 Task: Toggle the format preserve new lines option in the SCSS.
Action: Mouse moved to (16, 509)
Screenshot: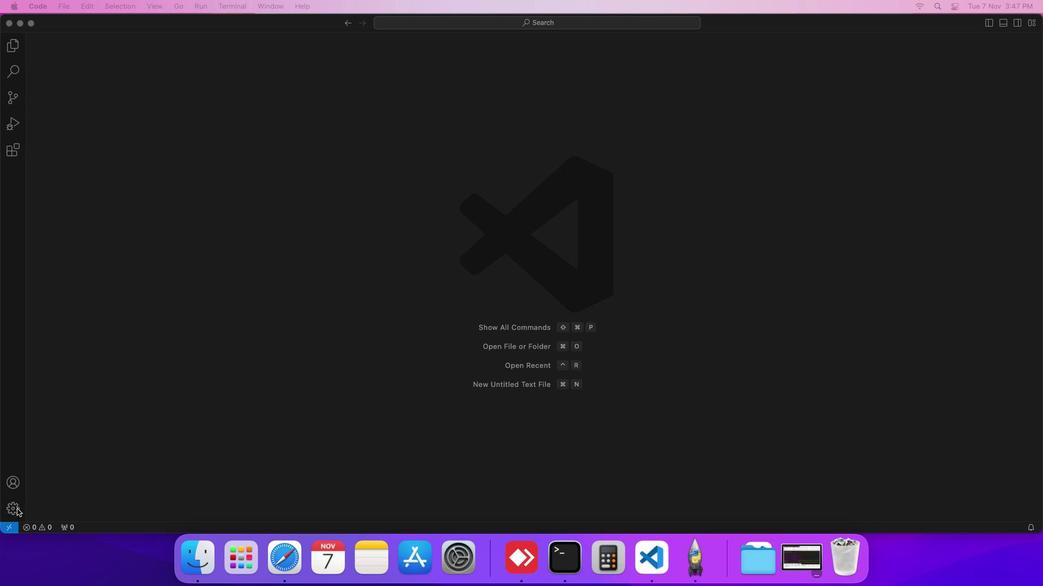 
Action: Mouse pressed left at (16, 509)
Screenshot: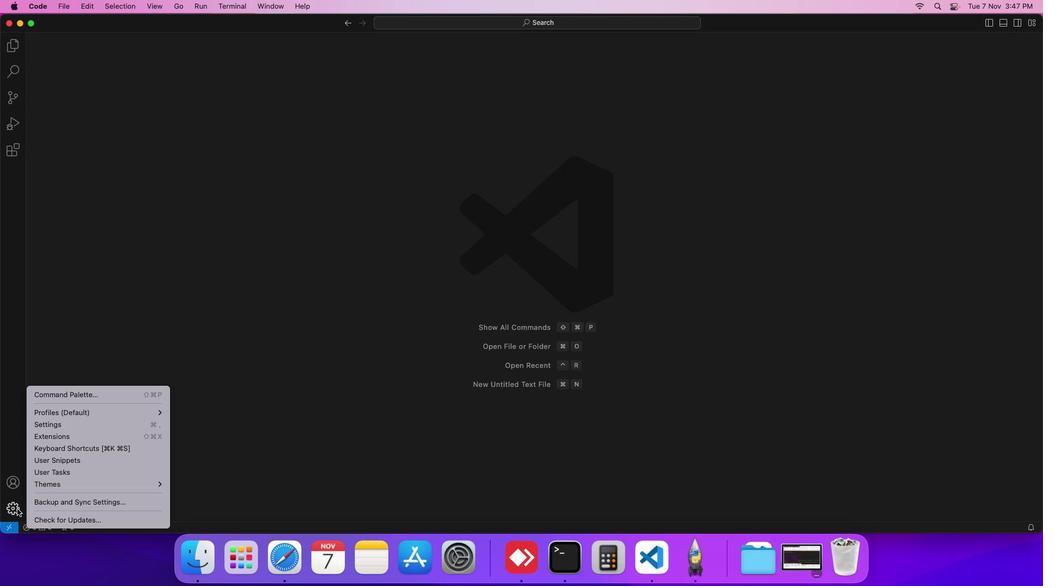 
Action: Mouse moved to (75, 427)
Screenshot: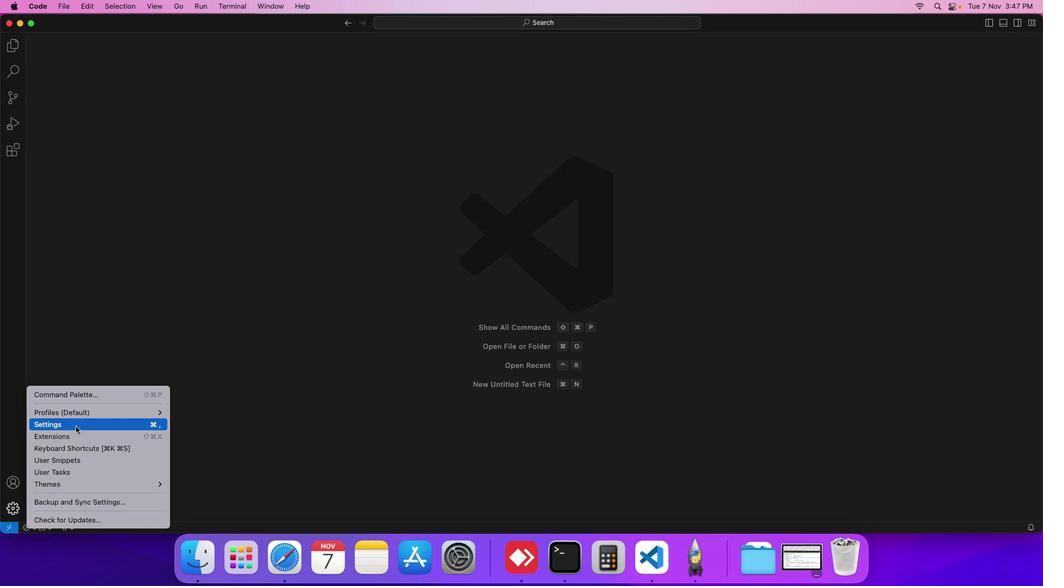 
Action: Mouse pressed left at (75, 427)
Screenshot: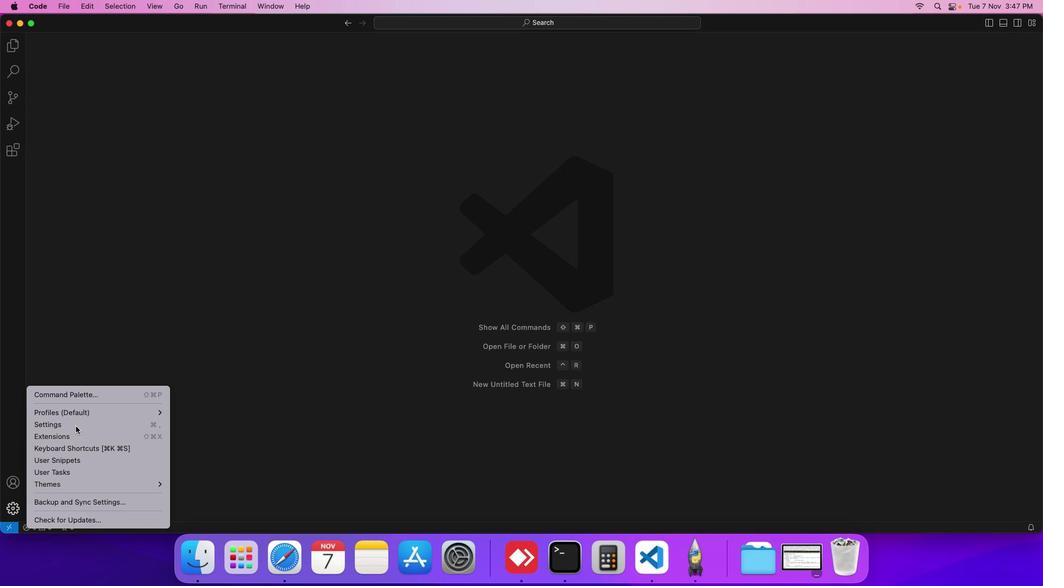 
Action: Mouse moved to (240, 187)
Screenshot: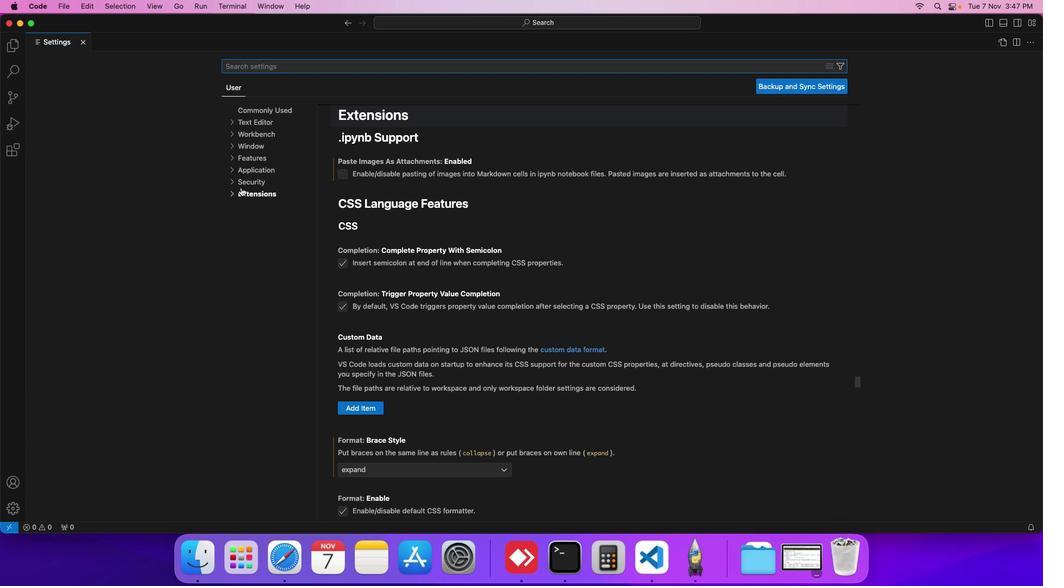 
Action: Mouse pressed left at (240, 187)
Screenshot: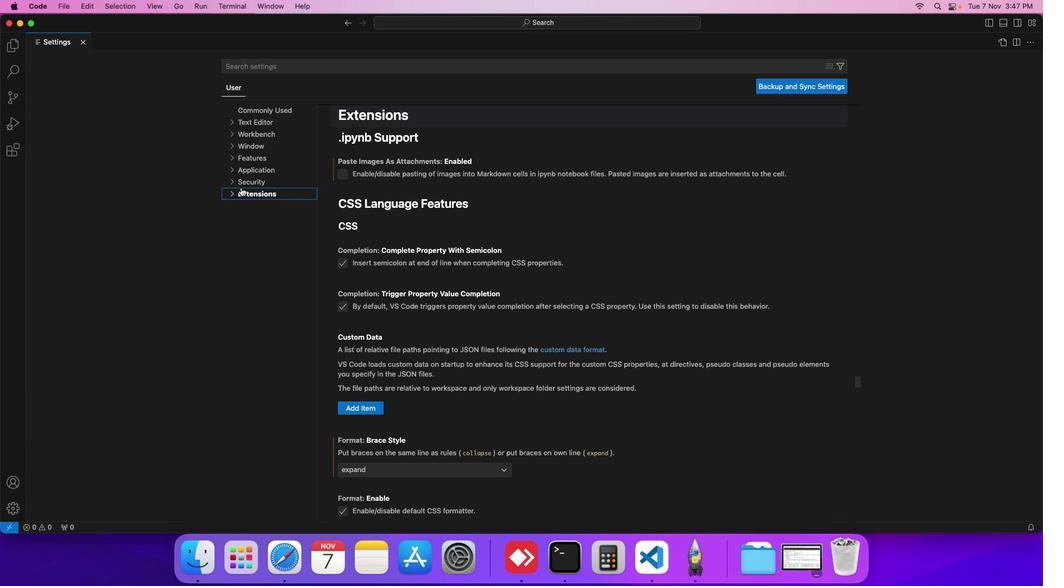
Action: Mouse moved to (267, 214)
Screenshot: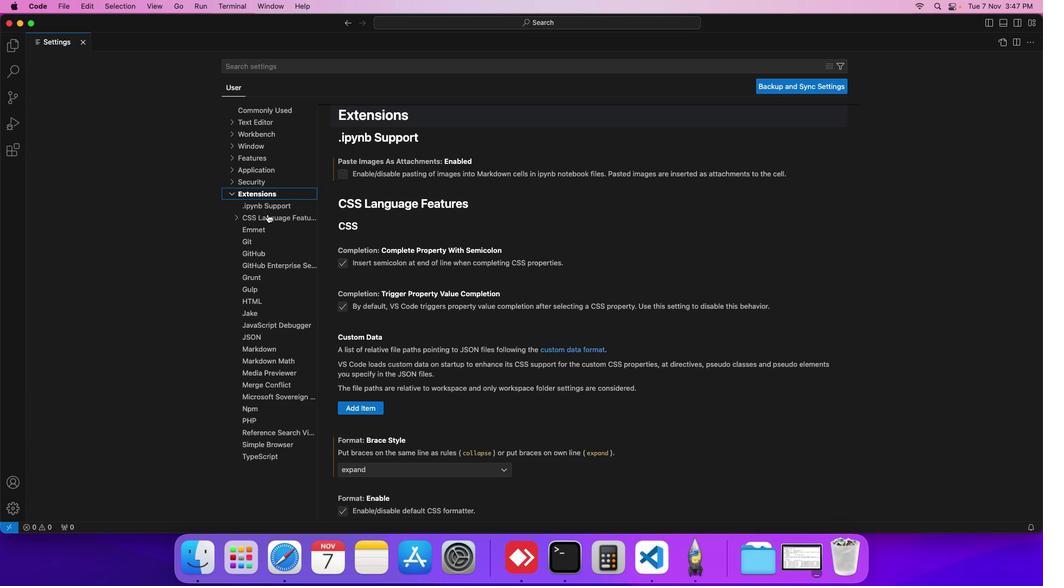 
Action: Mouse pressed left at (267, 214)
Screenshot: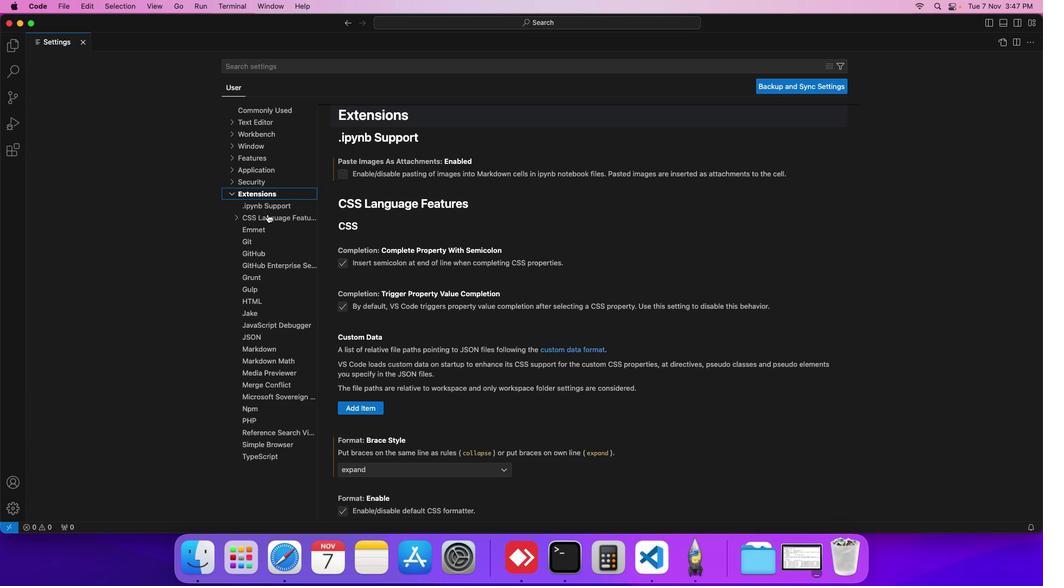 
Action: Mouse moved to (263, 248)
Screenshot: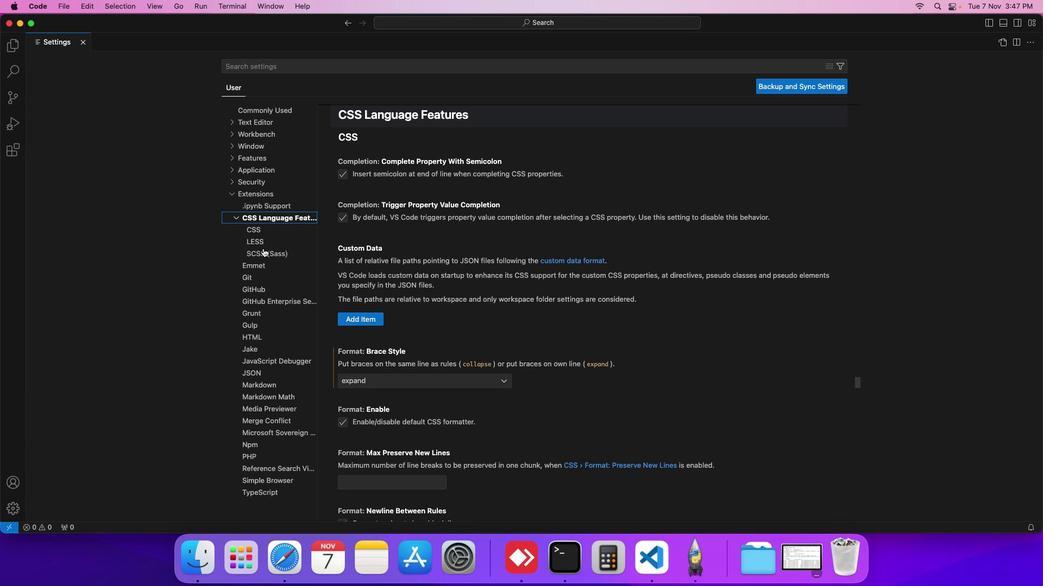 
Action: Mouse pressed left at (263, 248)
Screenshot: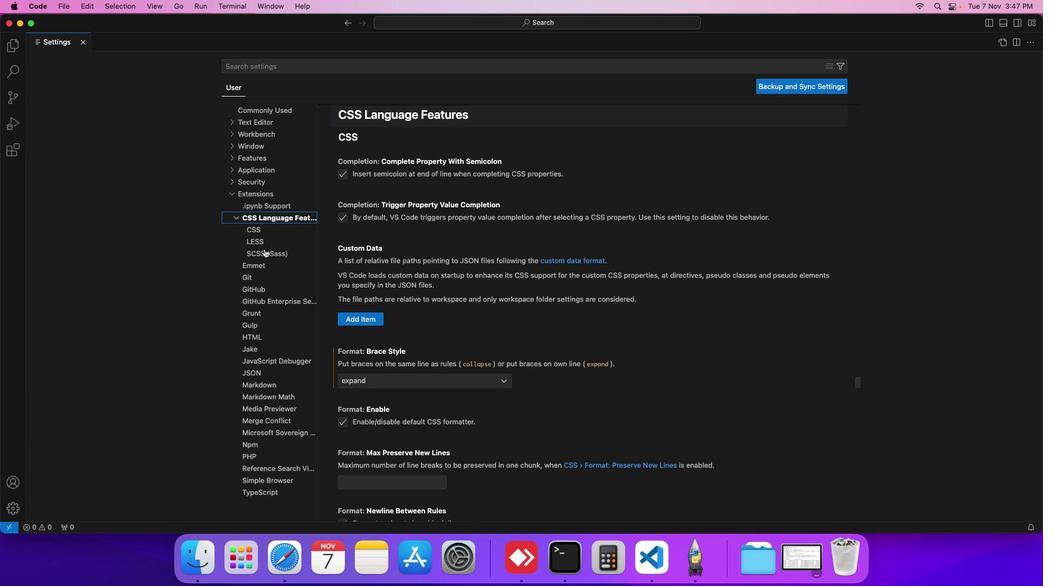 
Action: Mouse moved to (370, 316)
Screenshot: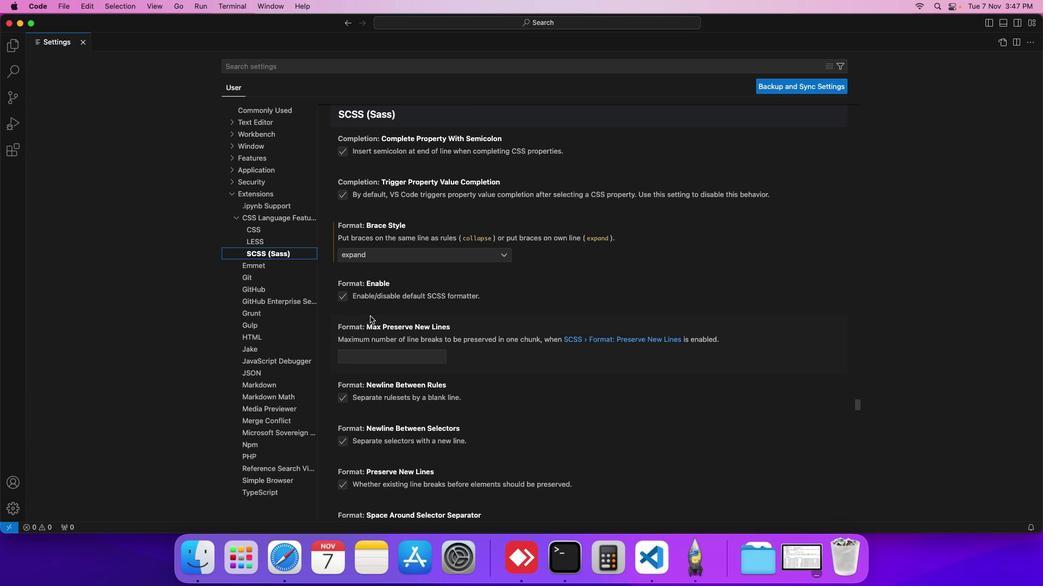 
Action: Mouse scrolled (370, 316) with delta (0, 0)
Screenshot: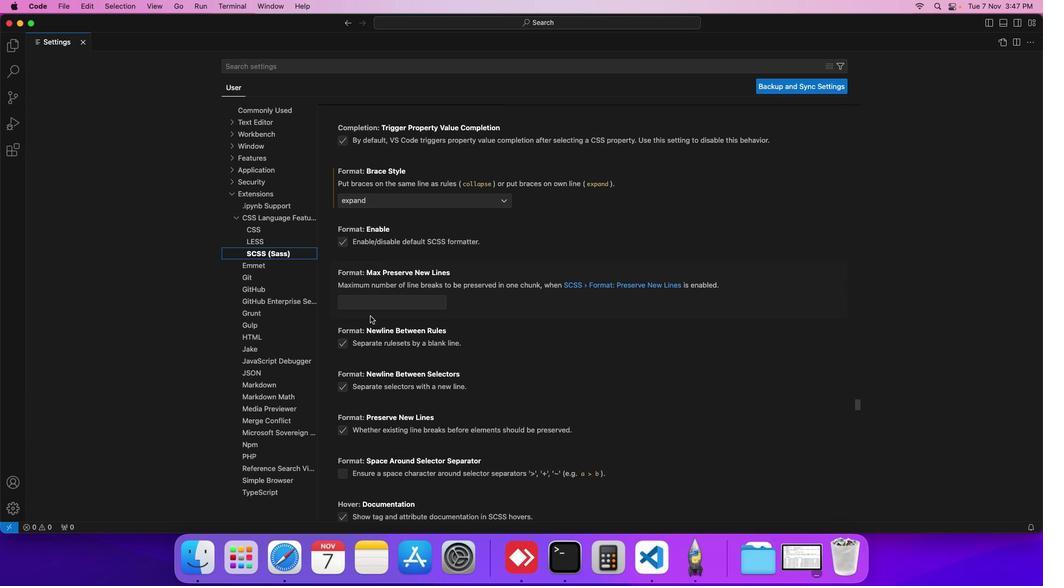 
Action: Mouse scrolled (370, 316) with delta (0, 0)
Screenshot: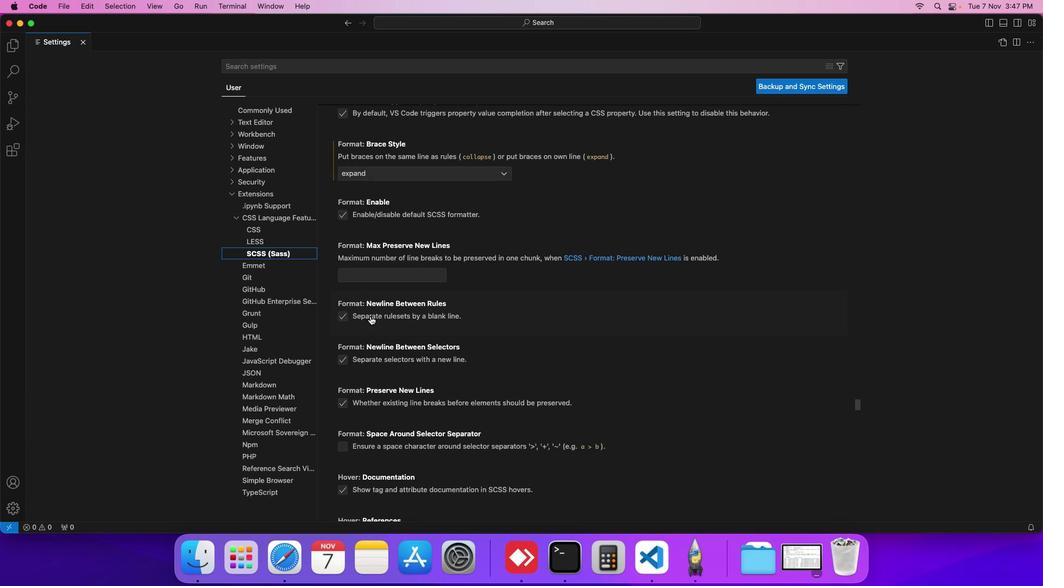 
Action: Mouse scrolled (370, 316) with delta (0, 0)
Screenshot: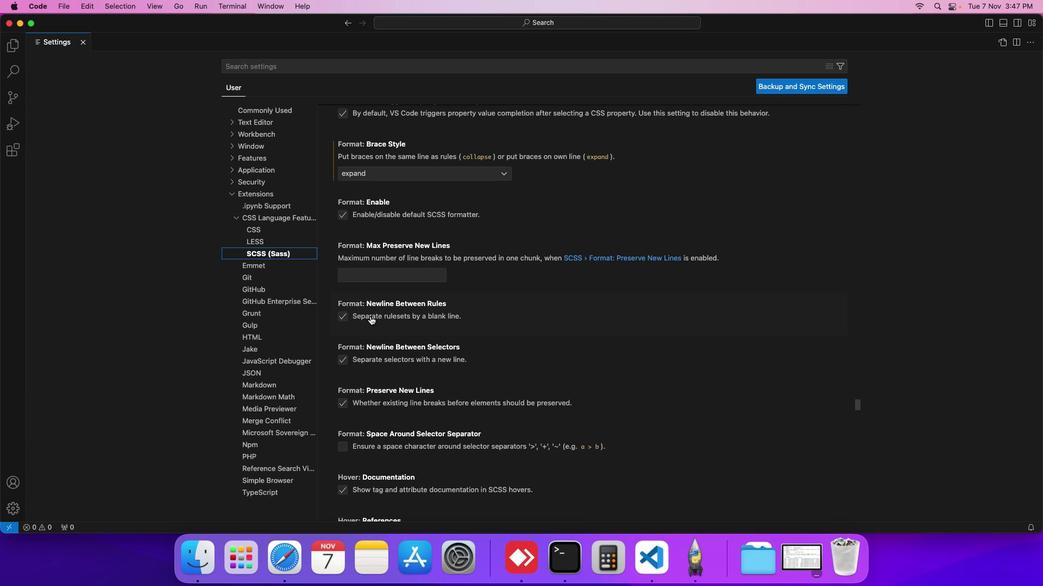 
Action: Mouse scrolled (370, 316) with delta (0, 0)
Screenshot: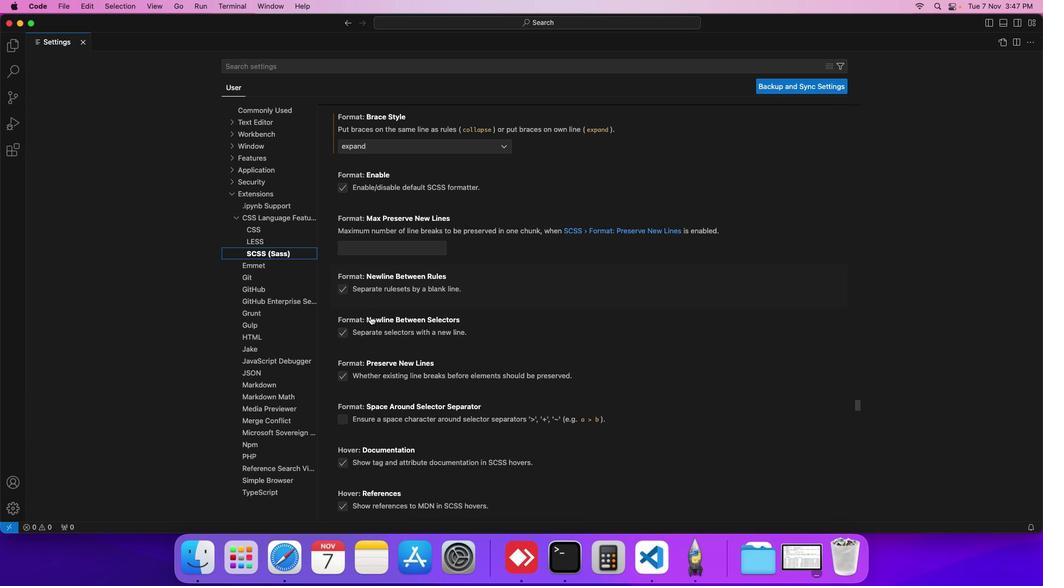 
Action: Mouse scrolled (370, 316) with delta (0, 0)
Screenshot: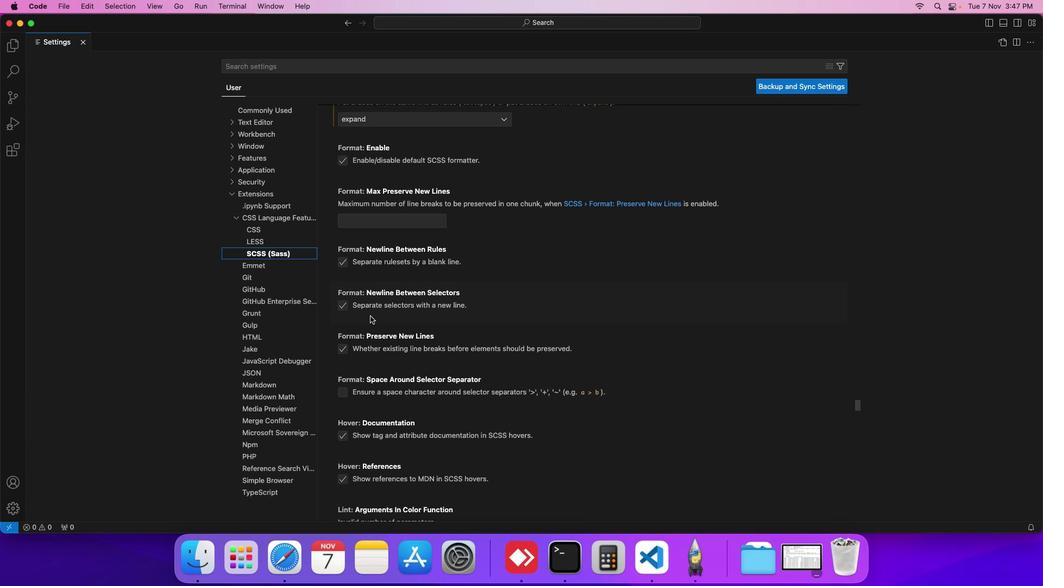 
Action: Mouse scrolled (370, 316) with delta (0, 0)
Screenshot: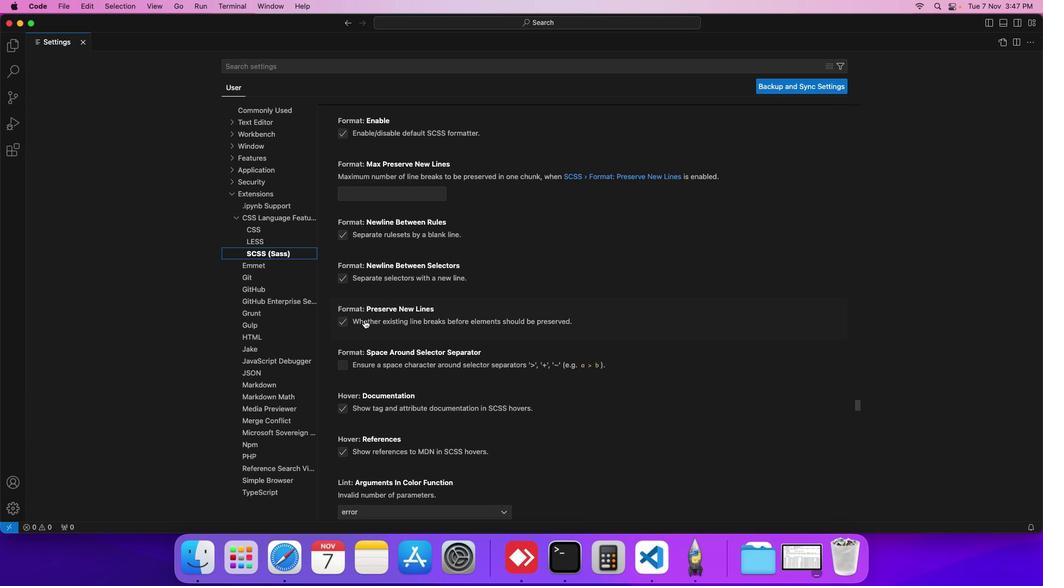 
Action: Mouse moved to (345, 323)
Screenshot: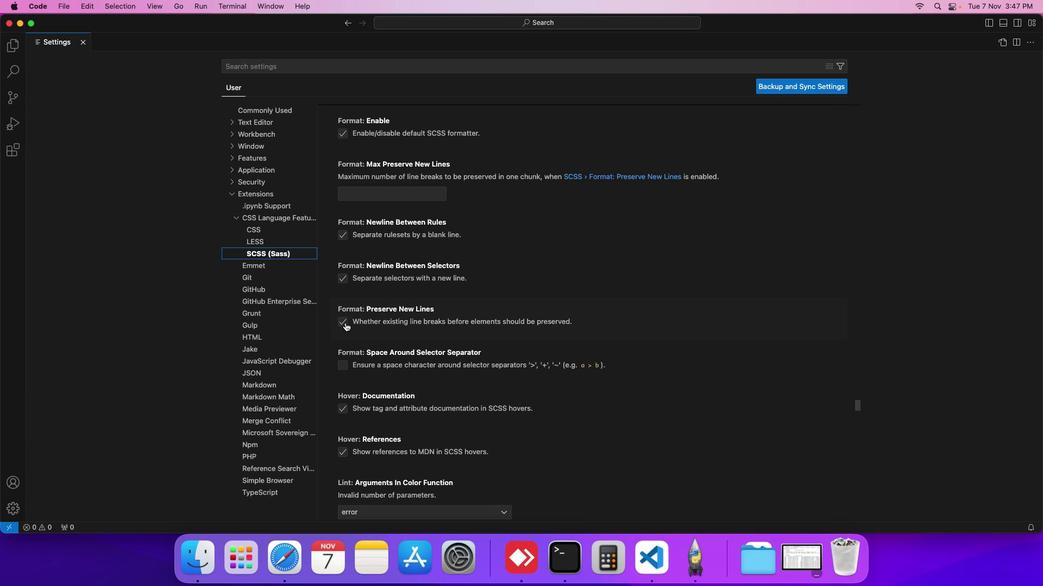 
Action: Mouse pressed left at (345, 323)
Screenshot: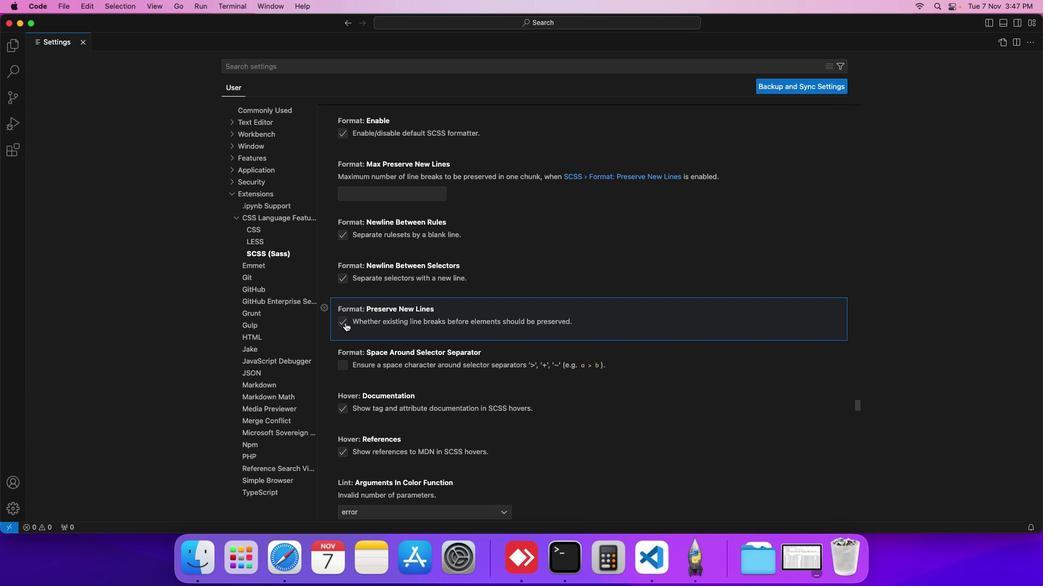 
Action: Mouse moved to (370, 326)
Screenshot: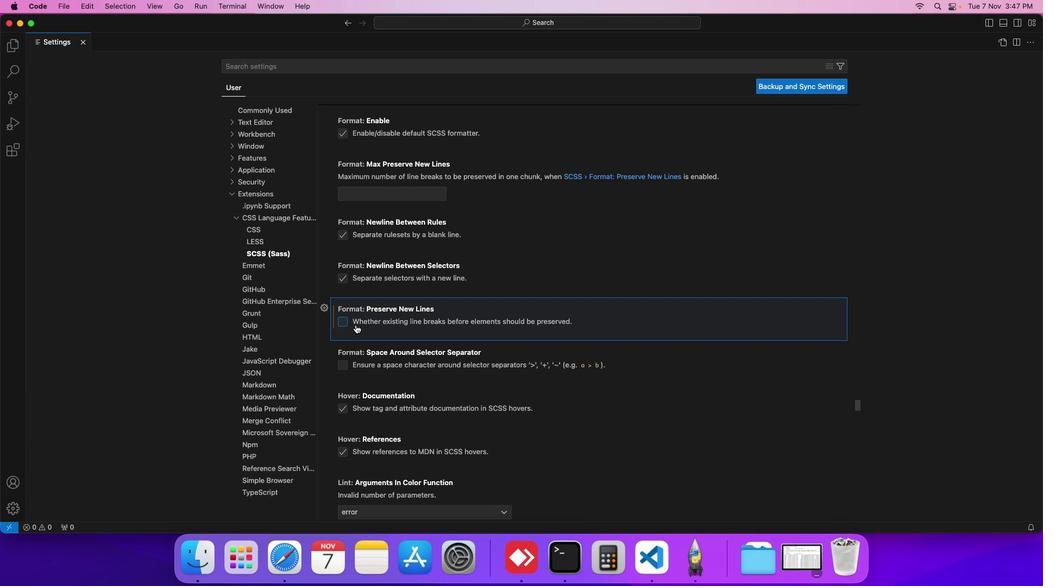 
